 Task: Change arrow line weight to 1PX.
Action: Mouse moved to (516, 255)
Screenshot: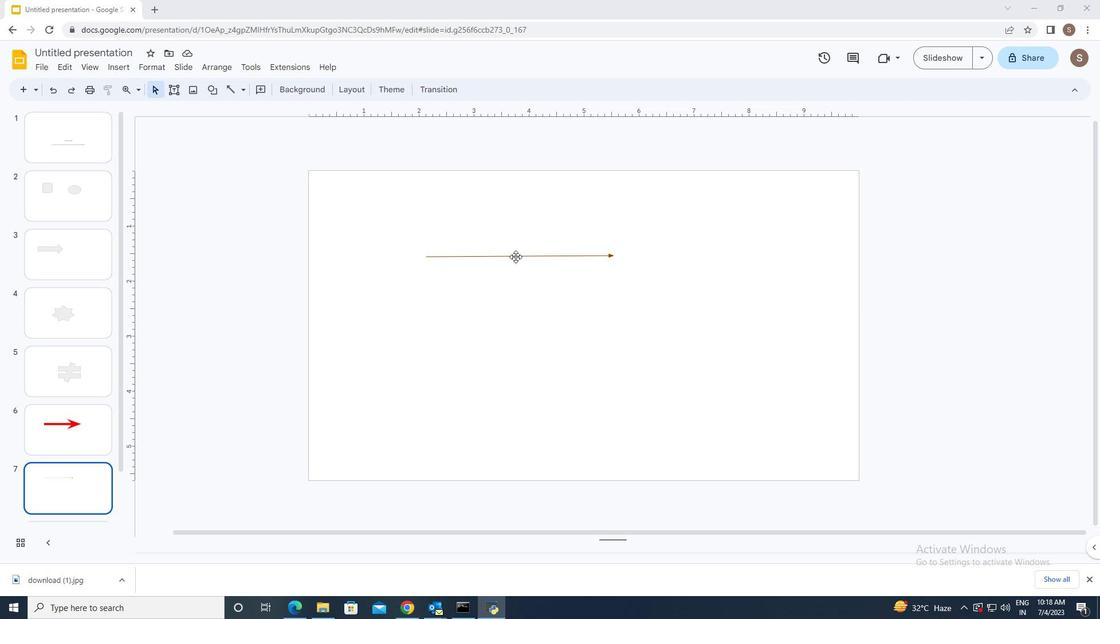 
Action: Mouse pressed left at (516, 255)
Screenshot: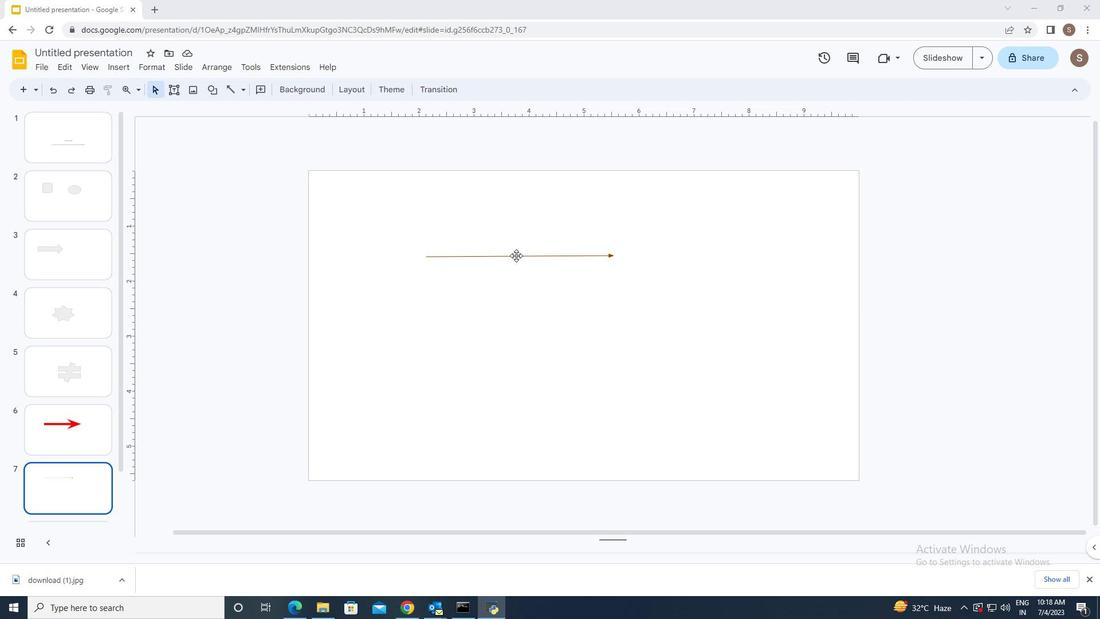 
Action: Mouse moved to (286, 88)
Screenshot: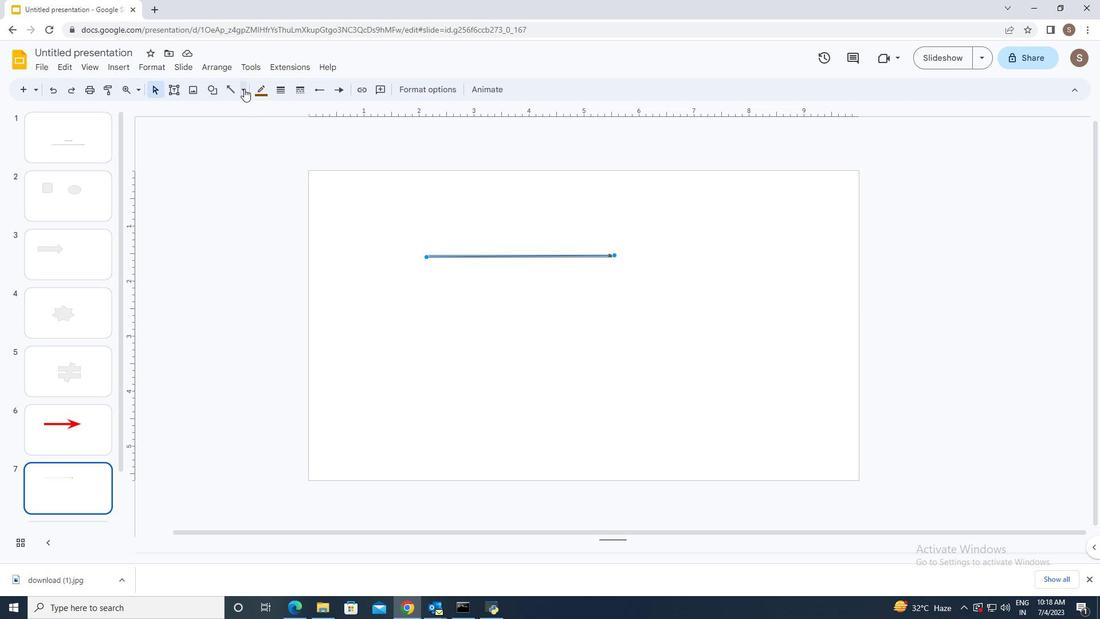 
Action: Mouse pressed left at (286, 88)
Screenshot: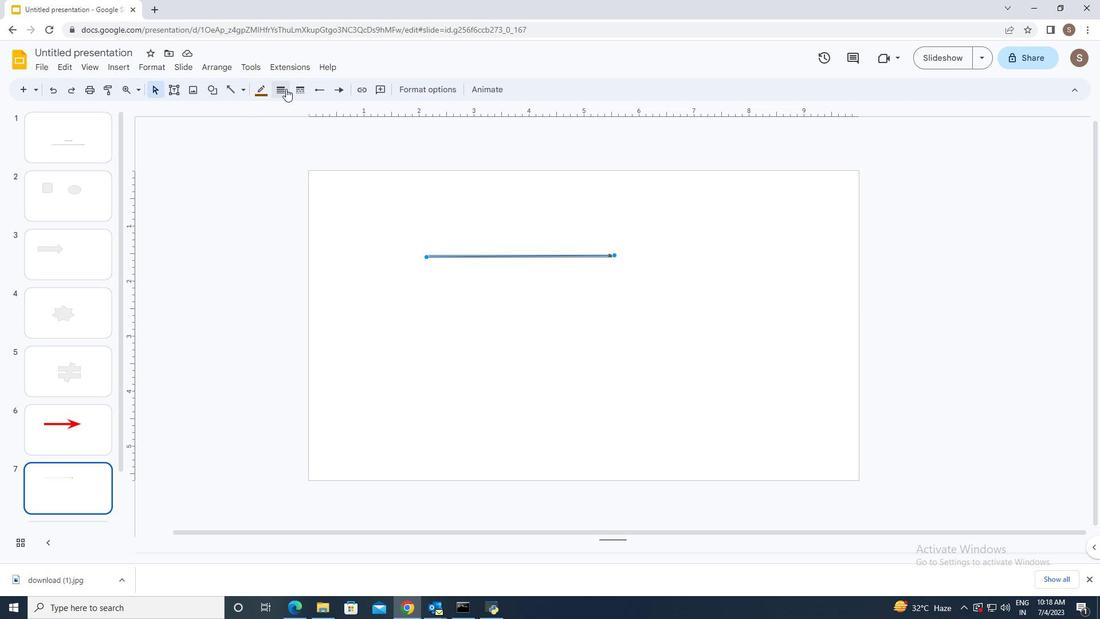 
Action: Mouse moved to (294, 107)
Screenshot: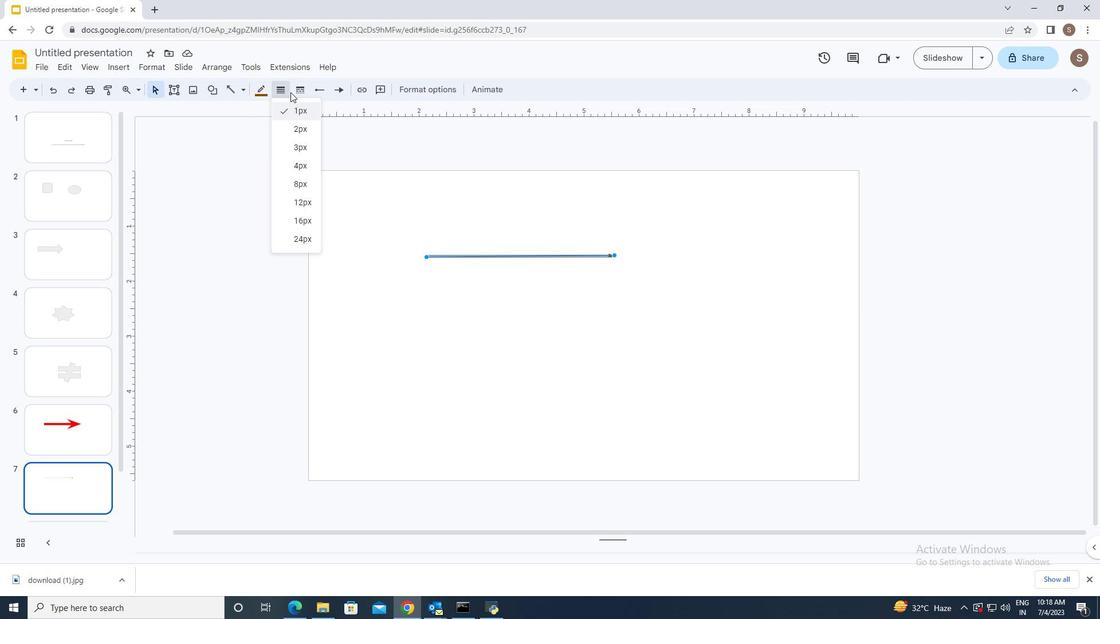 
Action: Mouse pressed left at (294, 107)
Screenshot: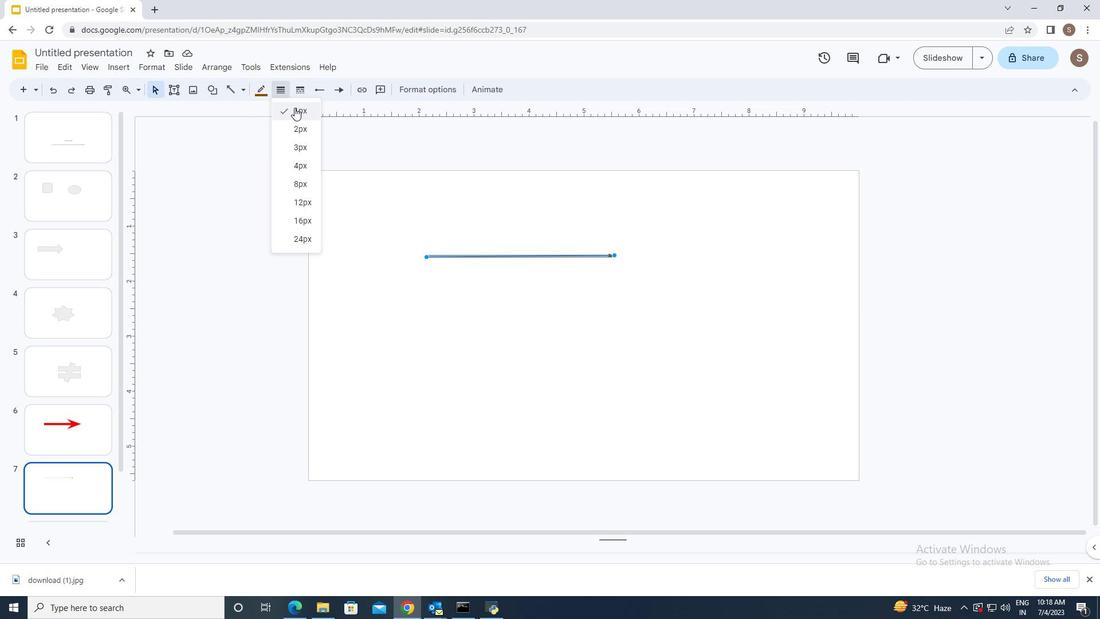 
Action: Mouse moved to (411, 307)
Screenshot: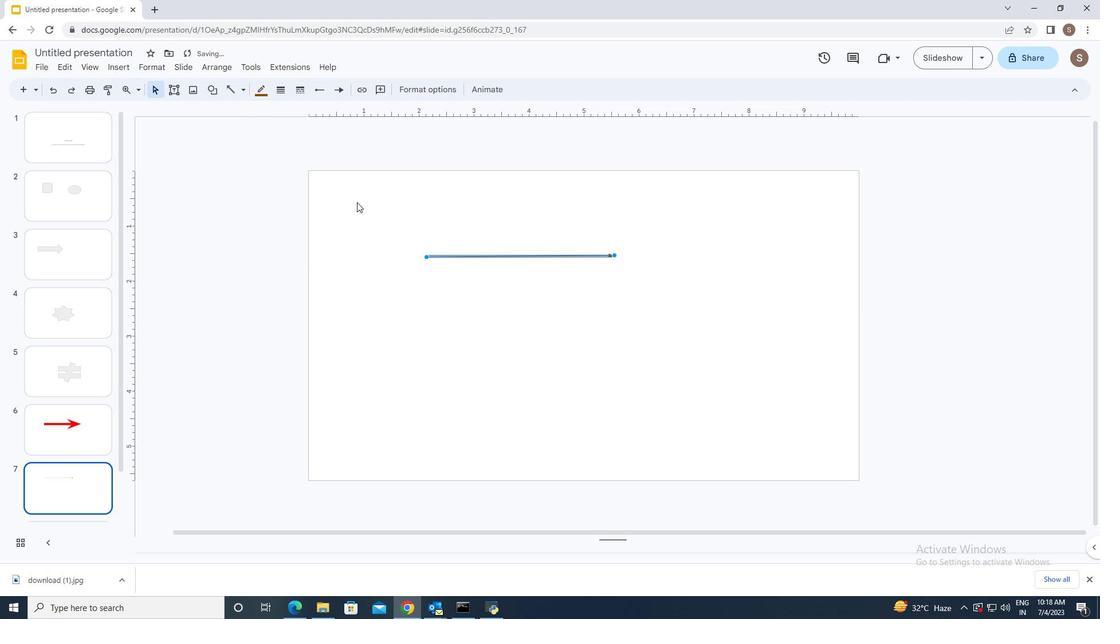 
Action: Mouse pressed left at (411, 307)
Screenshot: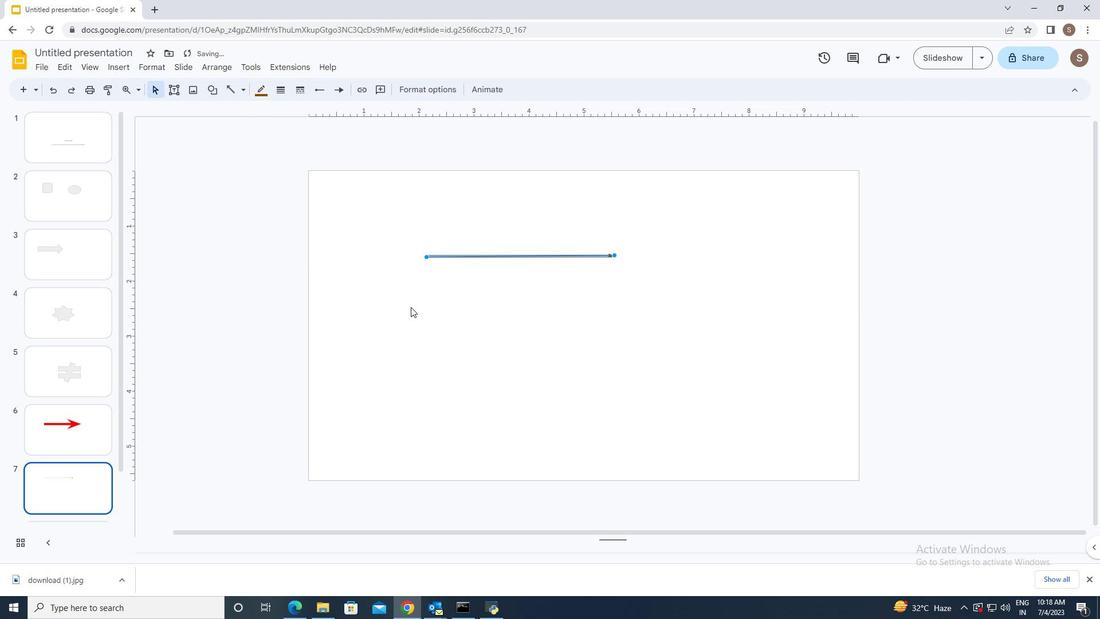 
